 Task: Use the formula "HYPERLINK" in spreadsheet "Project portfolio".
Action: Mouse moved to (850, 130)
Screenshot: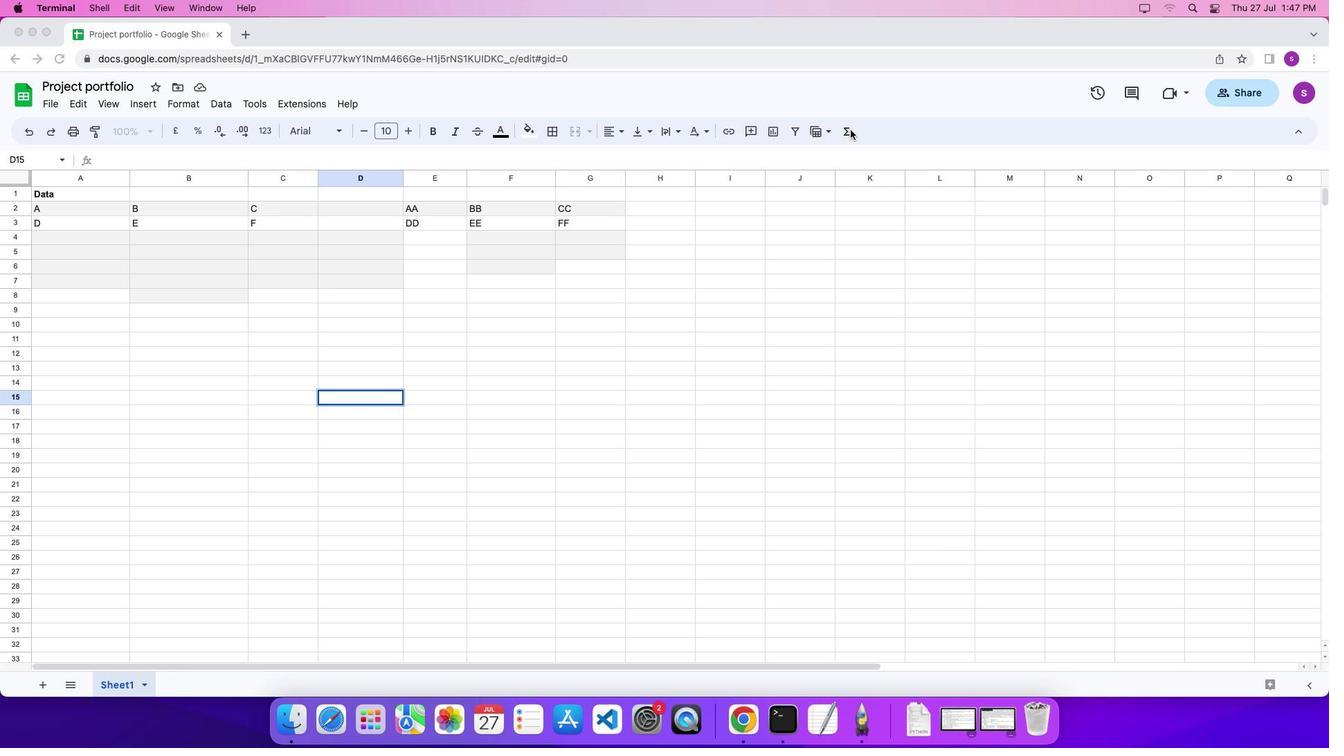 
Action: Mouse pressed left at (850, 130)
Screenshot: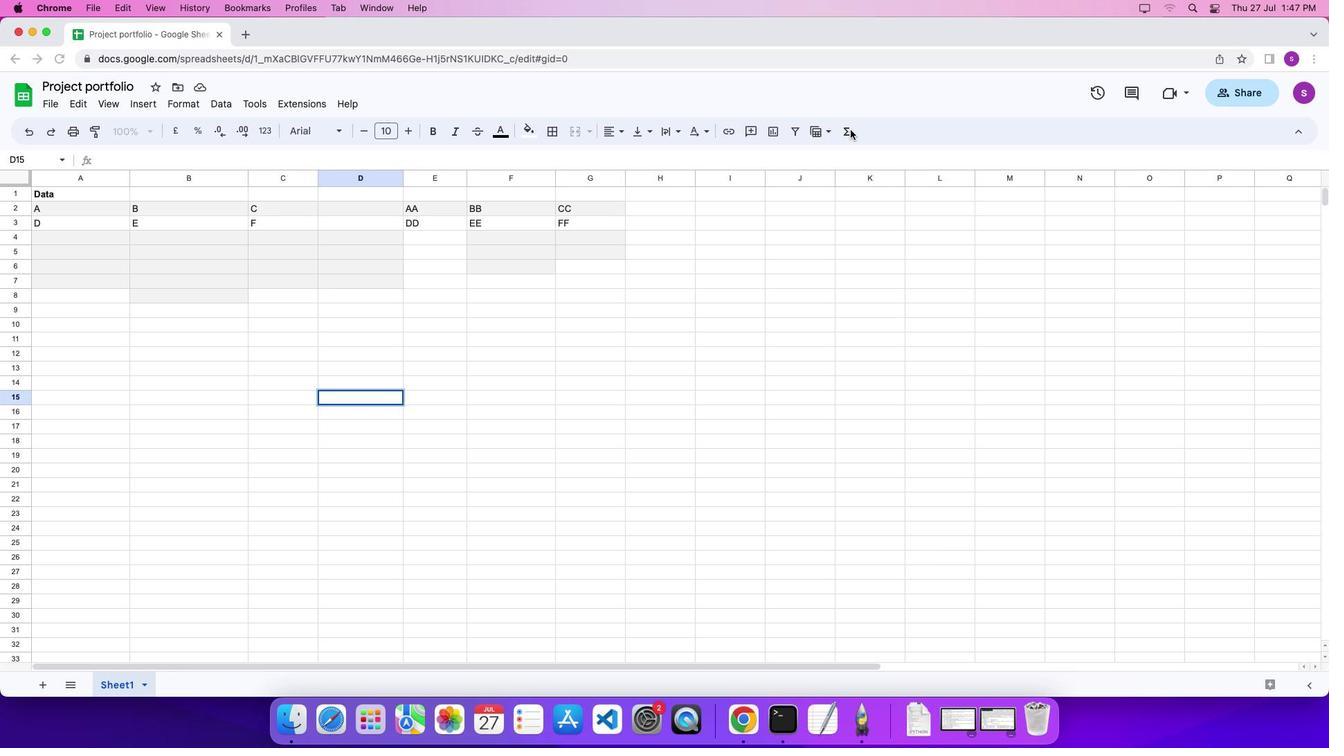 
Action: Mouse moved to (847, 128)
Screenshot: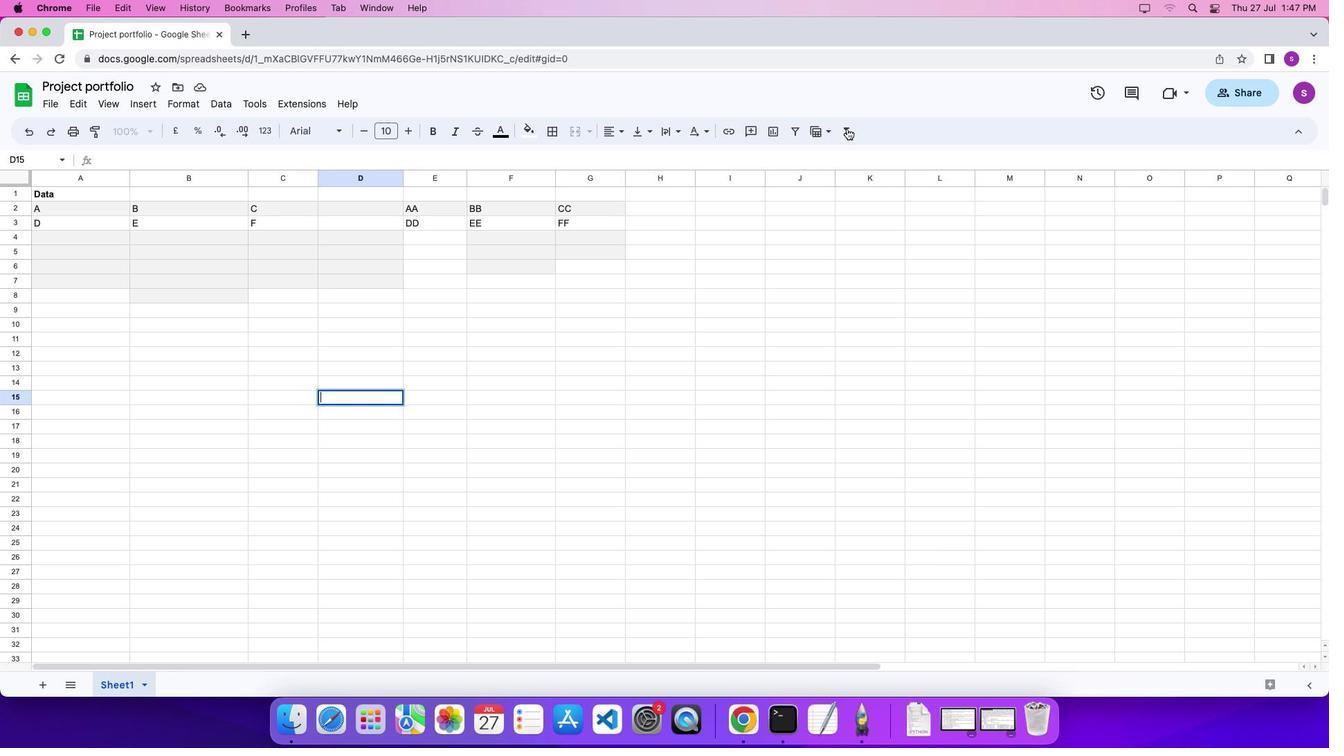 
Action: Mouse pressed left at (847, 128)
Screenshot: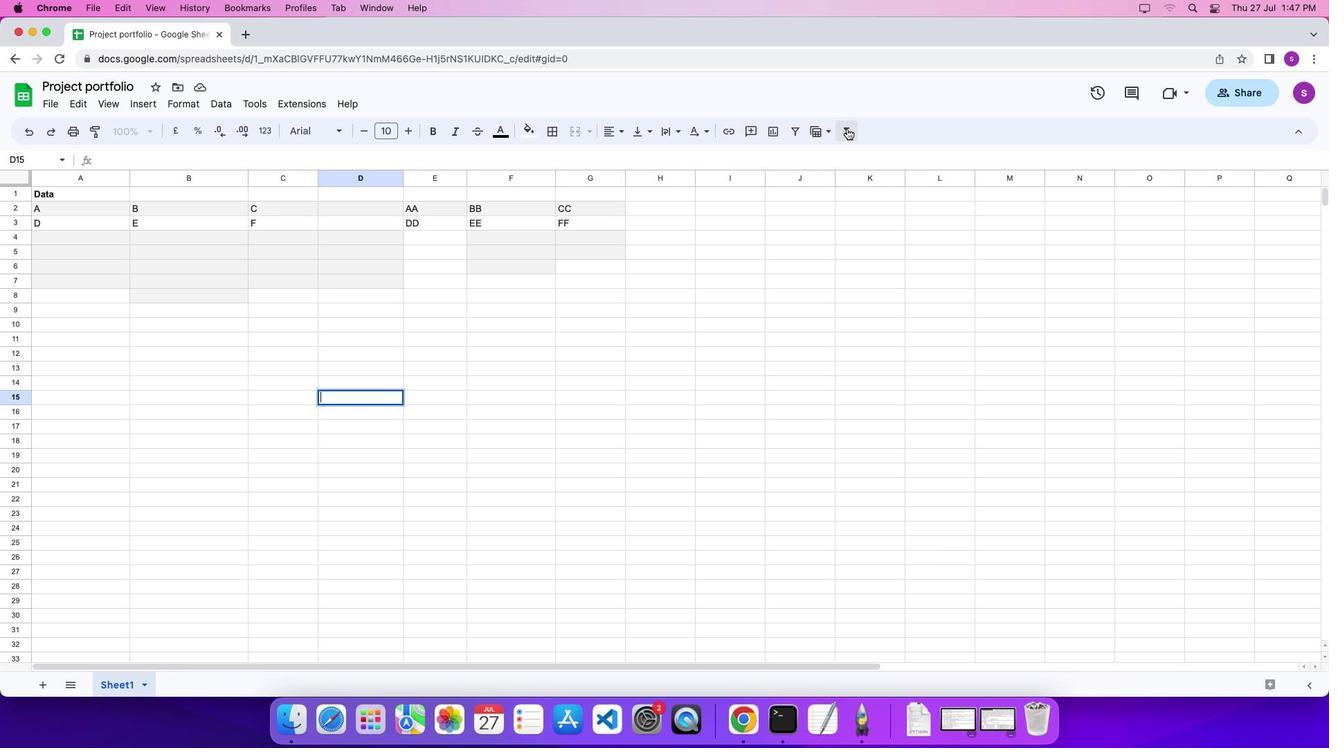 
Action: Mouse moved to (1066, 657)
Screenshot: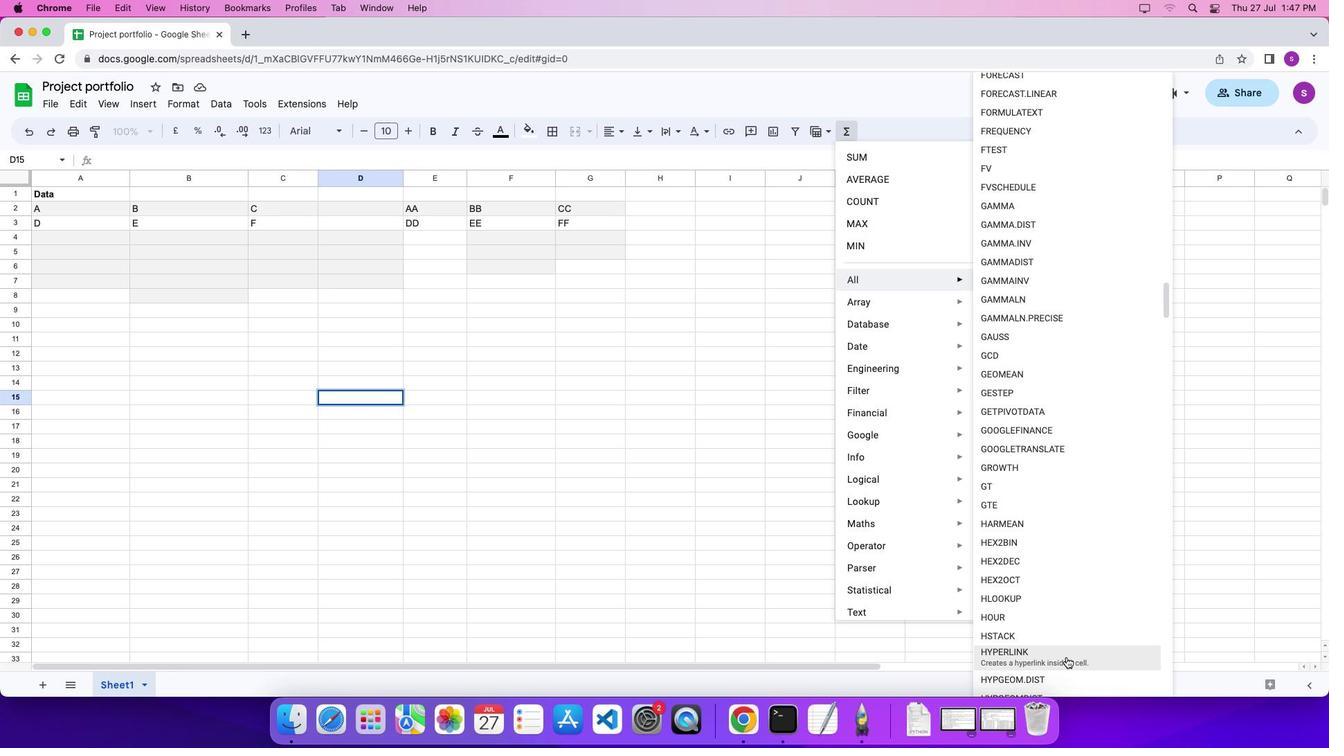 
Action: Mouse pressed left at (1066, 657)
Screenshot: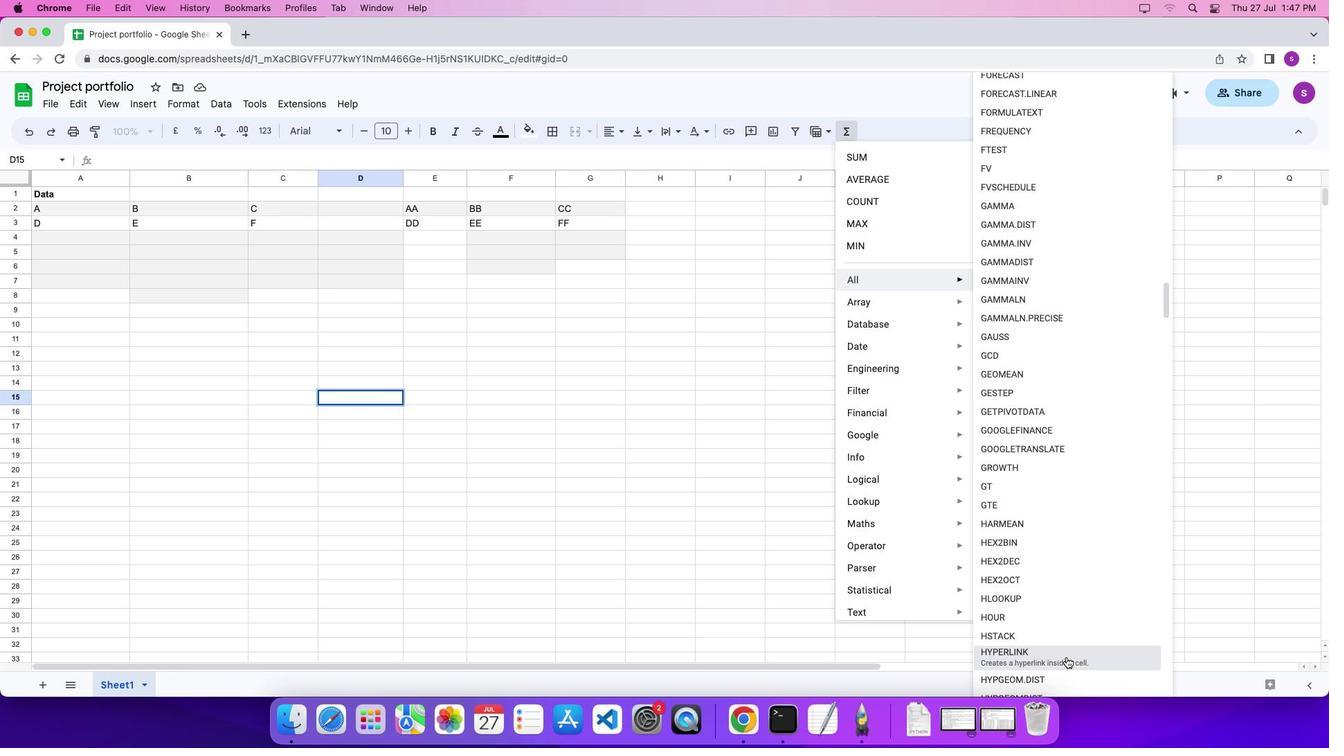 
Action: Mouse moved to (820, 439)
Screenshot: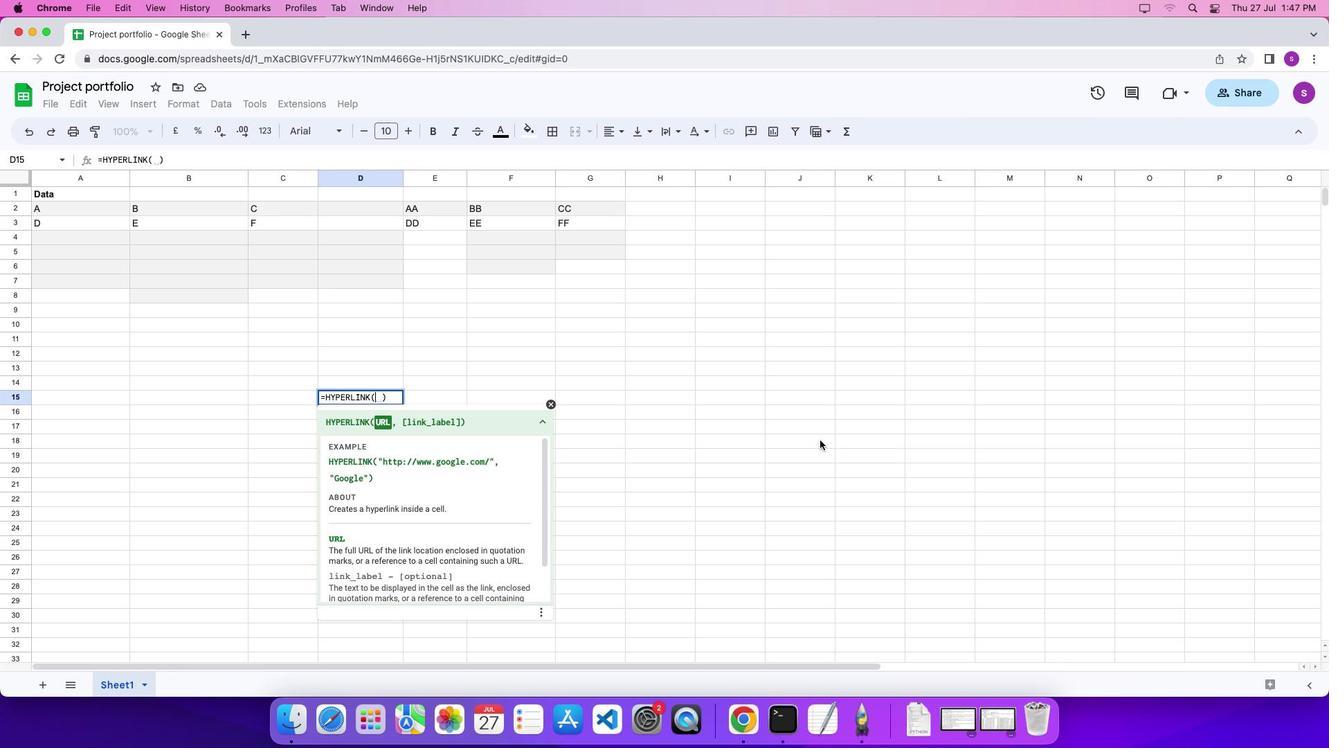
Action: Key pressed Key.shift_r'"''h''t''t''p'Key.shift_r':''/''/''w''w''w''.''g''o''o''g''l''e''.''c''o''m''/'Key.shift_r'"'','Key.shift_r'"'Key.shift'G''o''o''g''l''e'Key.shift_r'"''\x03'
Screenshot: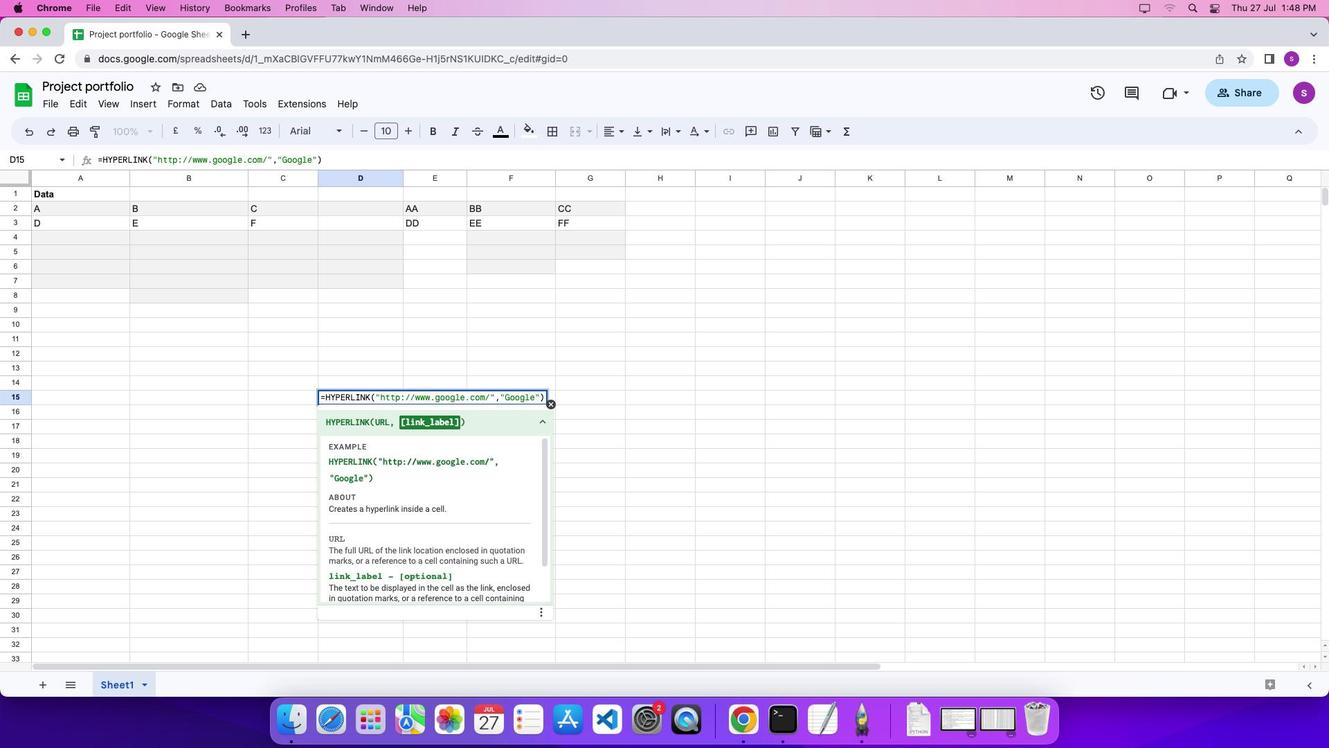 
